 Task: Add Attachment from Trello to Card Card0000000054 in Board Board0000000014 in Workspace WS0000000005 in Trello. Add Cover Blue to Card Card0000000054 in Board Board0000000014 in Workspace WS0000000005 in Trello. Add "Copy Card To …" Button titled Button0000000054 to "bottom" of the list "To Do" to Card Card0000000054 in Board Board0000000014 in Workspace WS0000000005 in Trello. Add Description DS0000000054 to Card Card0000000054 in Board Board0000000014 in Workspace WS0000000005 in Trello. Add Comment CM0000000054 to Card Card0000000054 in Board Board0000000014 in Workspace WS0000000005 in Trello
Action: Mouse moved to (330, 365)
Screenshot: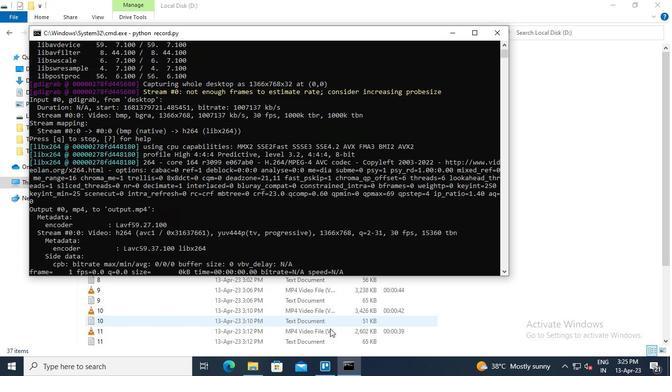 
Action: Mouse pressed left at (330, 365)
Screenshot: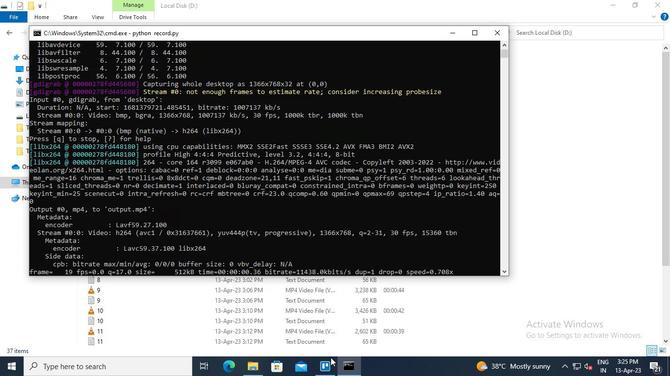 
Action: Mouse moved to (198, 182)
Screenshot: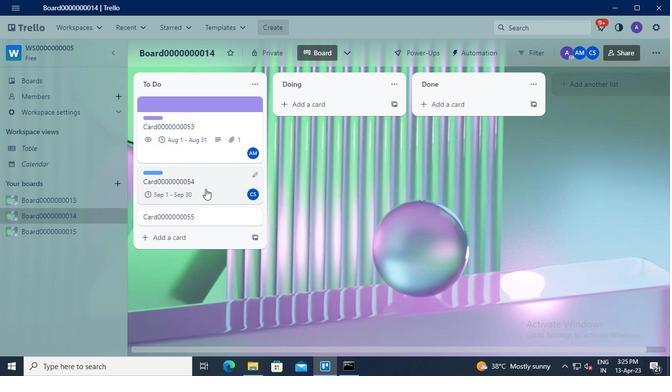 
Action: Mouse pressed left at (198, 182)
Screenshot: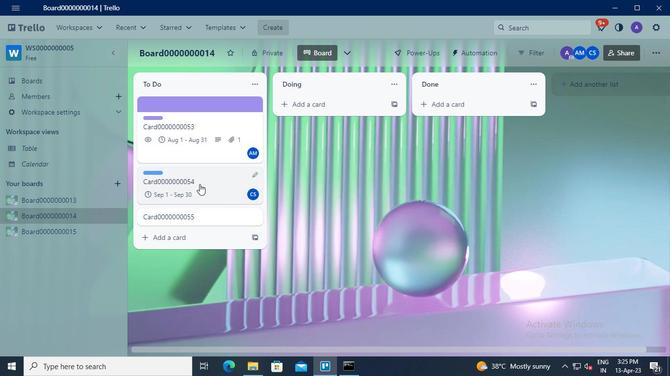 
Action: Mouse moved to (445, 206)
Screenshot: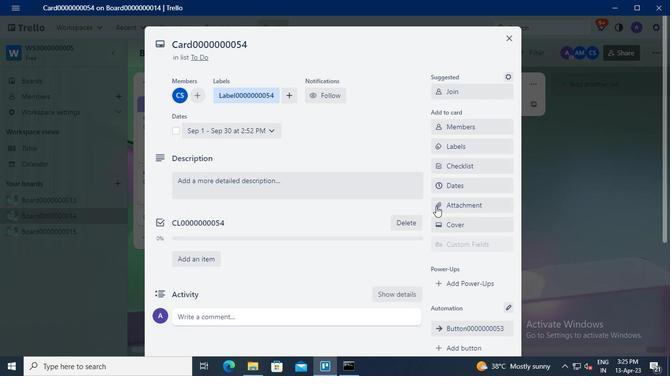 
Action: Mouse pressed left at (445, 206)
Screenshot: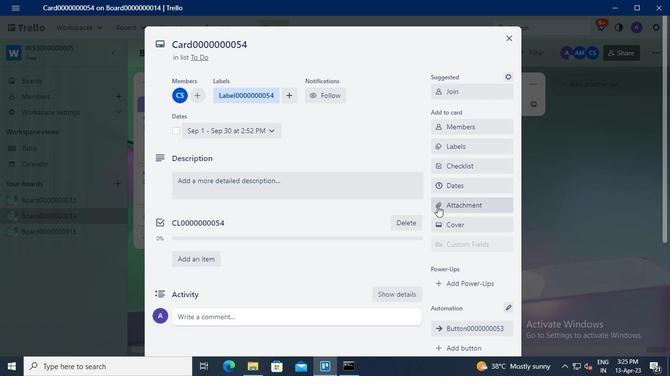 
Action: Mouse moved to (450, 102)
Screenshot: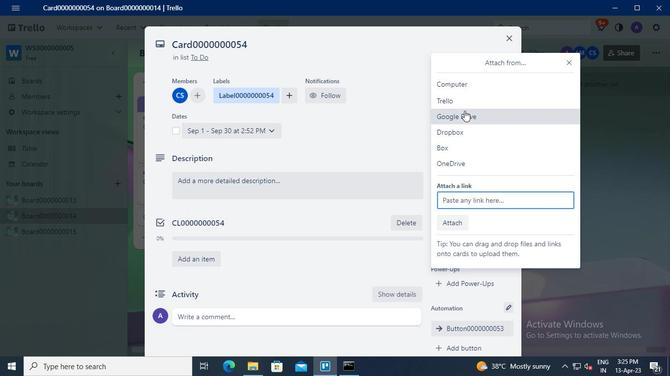 
Action: Mouse pressed left at (450, 102)
Screenshot: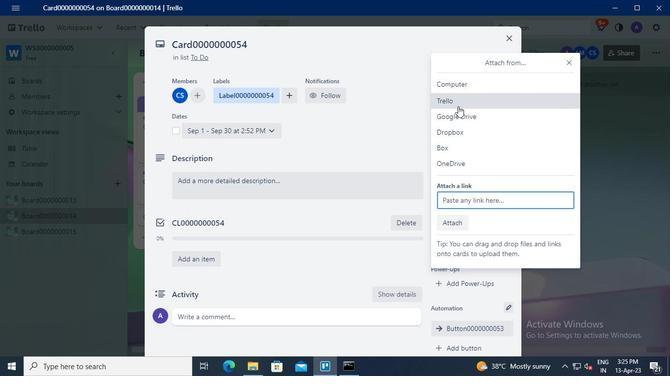 
Action: Mouse moved to (466, 123)
Screenshot: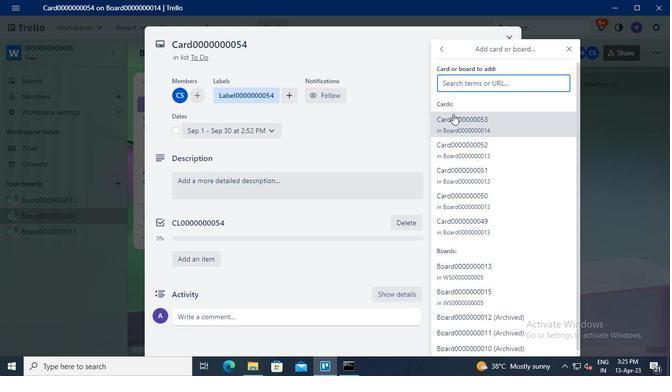 
Action: Mouse pressed left at (466, 123)
Screenshot: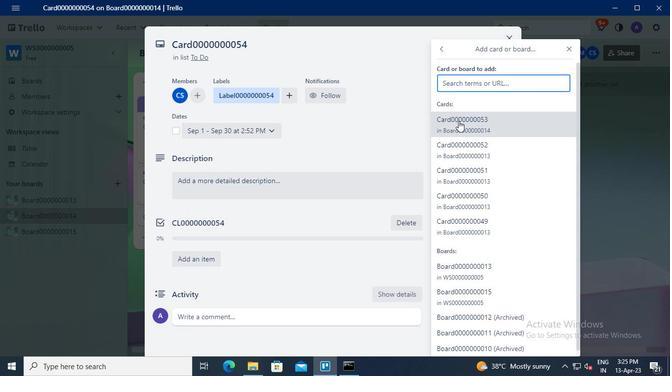 
Action: Mouse moved to (462, 225)
Screenshot: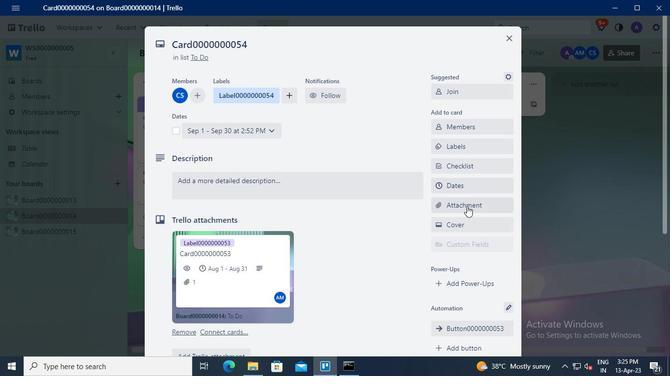 
Action: Mouse pressed left at (462, 225)
Screenshot: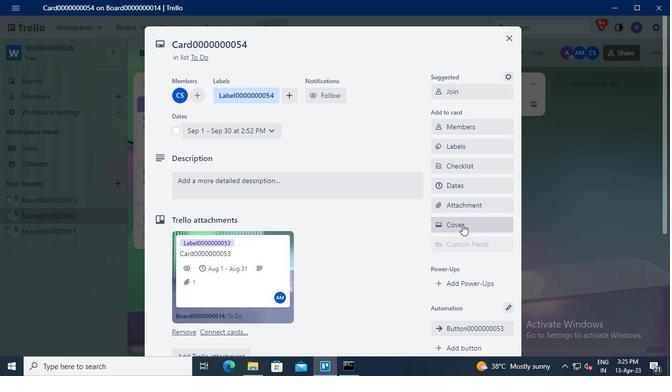 
Action: Mouse moved to (453, 183)
Screenshot: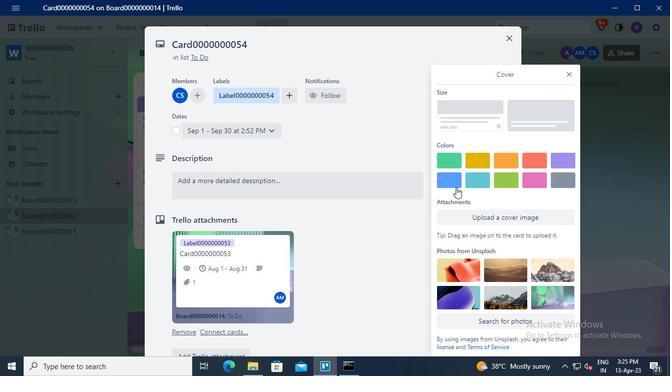 
Action: Mouse pressed left at (453, 183)
Screenshot: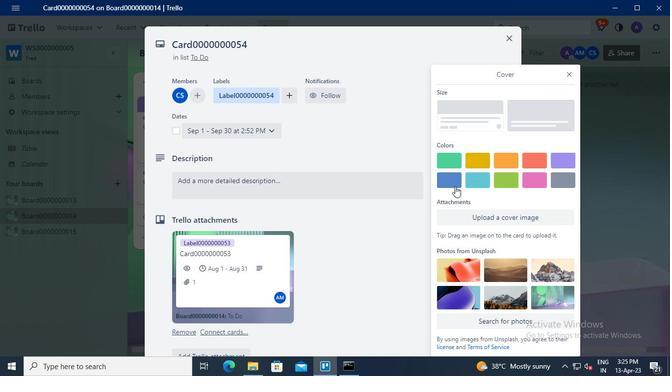 
Action: Mouse moved to (569, 57)
Screenshot: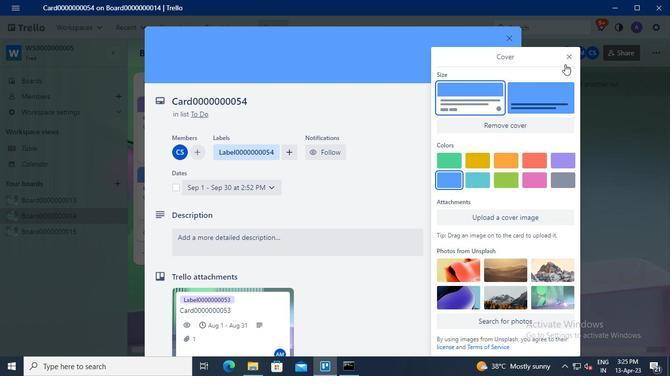
Action: Mouse pressed left at (569, 57)
Screenshot: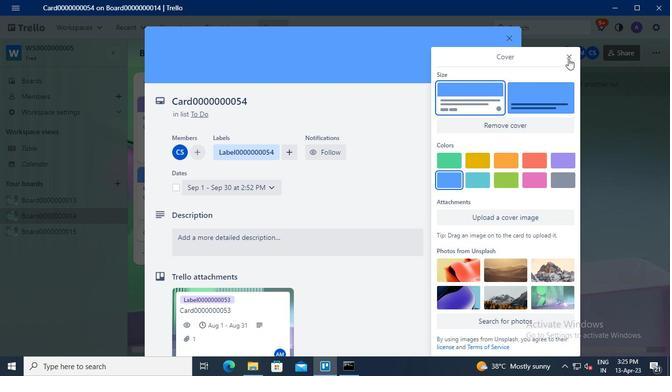 
Action: Mouse moved to (467, 236)
Screenshot: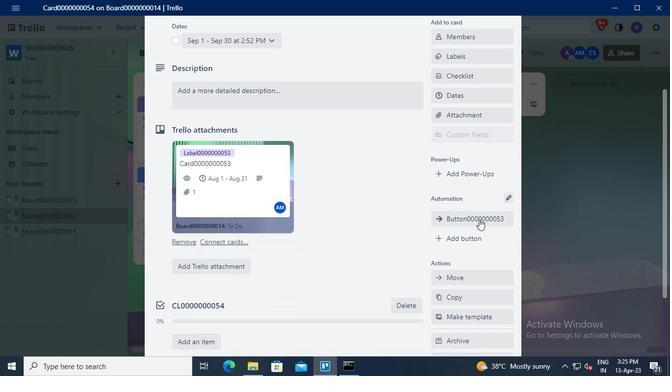 
Action: Mouse pressed left at (467, 236)
Screenshot: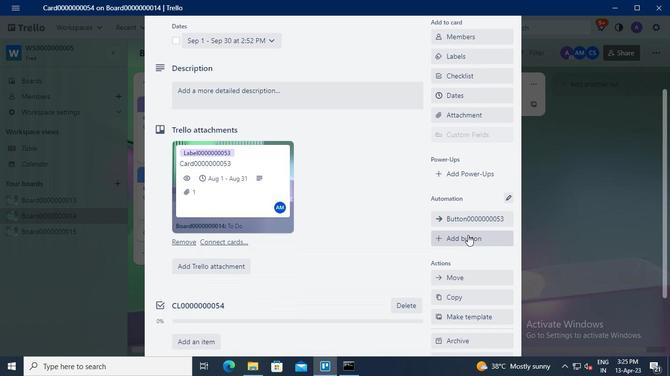 
Action: Mouse moved to (481, 106)
Screenshot: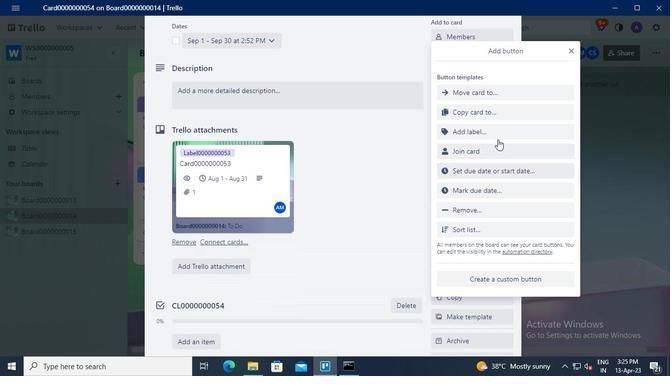
Action: Mouse pressed left at (481, 106)
Screenshot: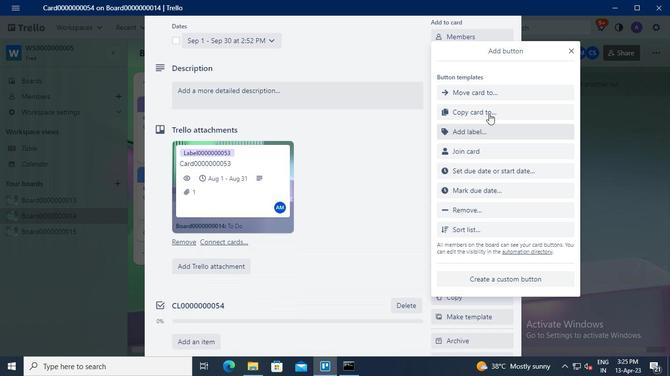 
Action: Mouse moved to (480, 94)
Screenshot: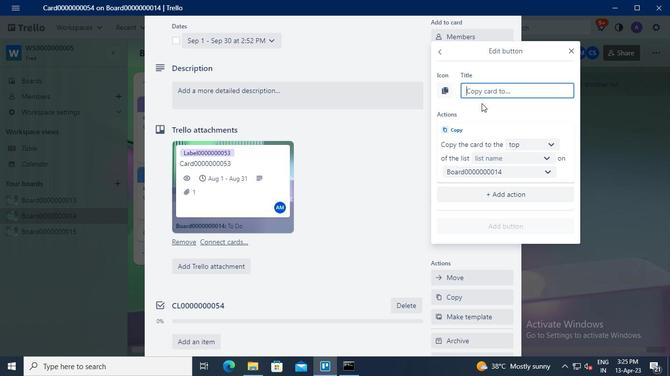 
Action: Mouse pressed left at (480, 94)
Screenshot: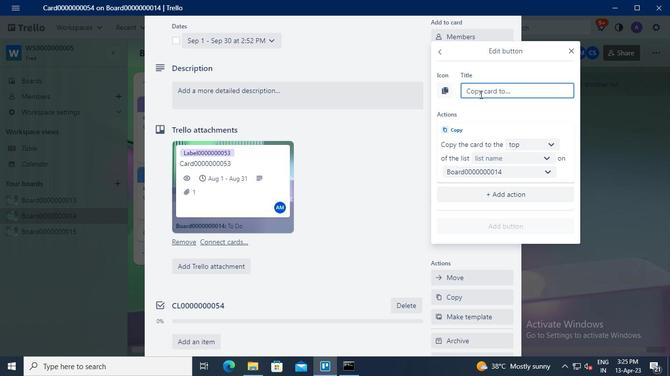 
Action: Keyboard Key.shift
Screenshot: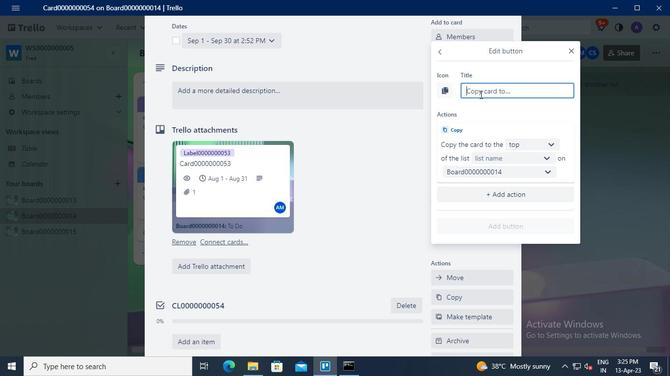 
Action: Keyboard B
Screenshot: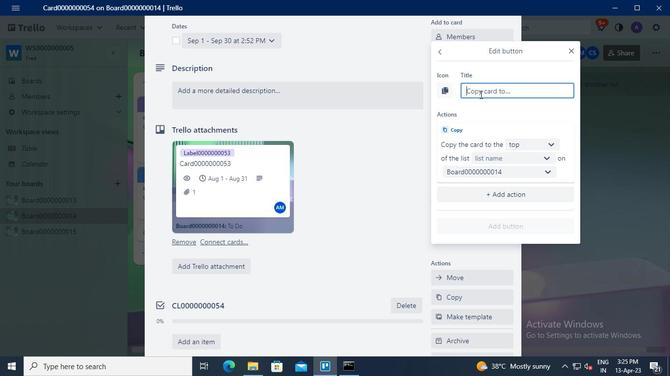 
Action: Keyboard u
Screenshot: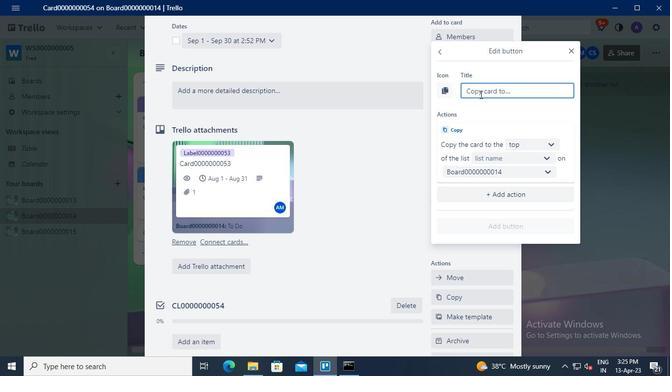 
Action: Keyboard t
Screenshot: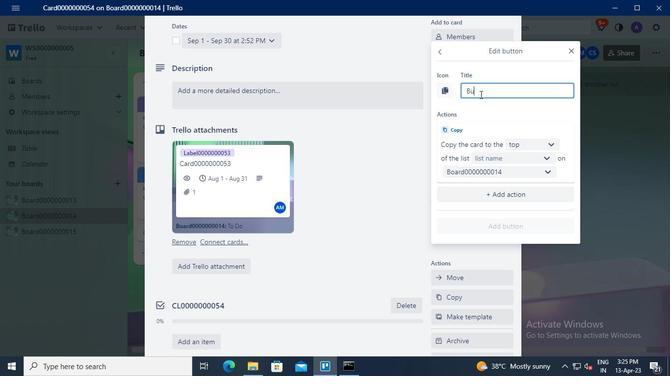 
Action: Keyboard t
Screenshot: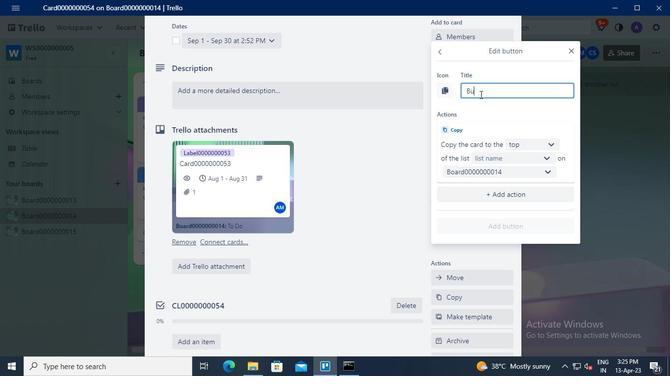 
Action: Keyboard o
Screenshot: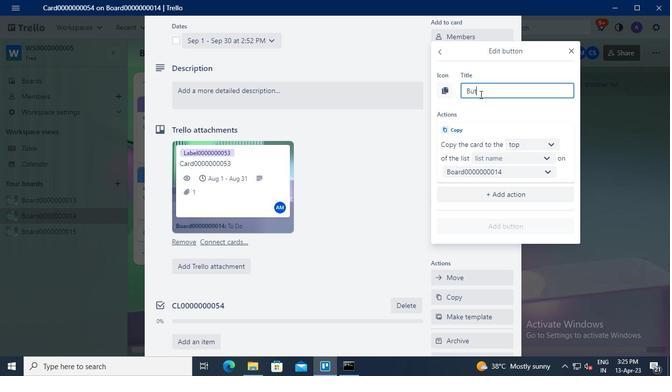 
Action: Keyboard n
Screenshot: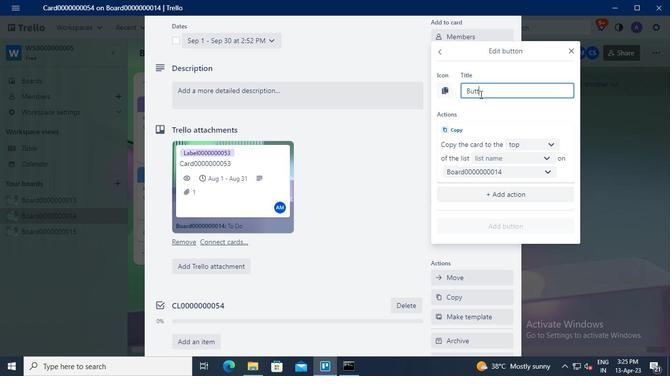
Action: Keyboard <96>
Screenshot: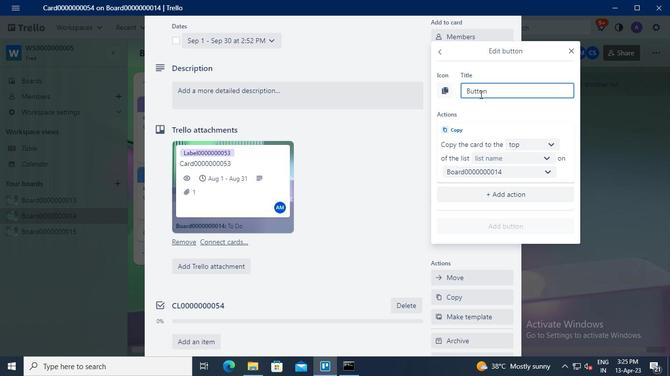 
Action: Keyboard <96>
Screenshot: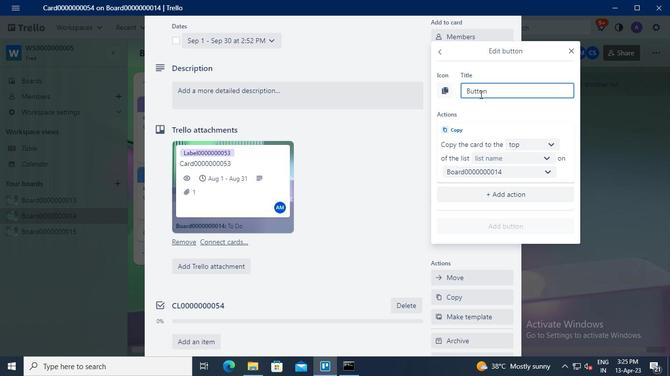 
Action: Keyboard <96>
Screenshot: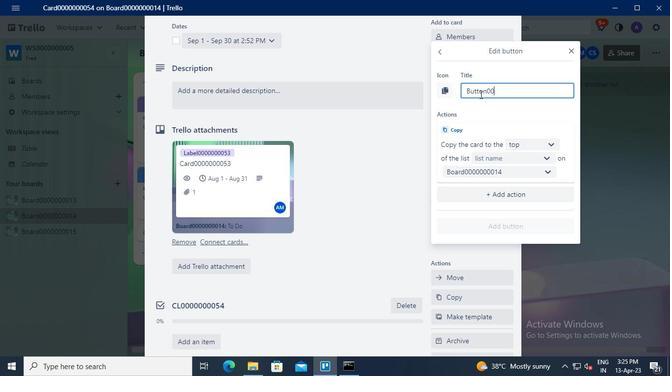 
Action: Keyboard <96>
Screenshot: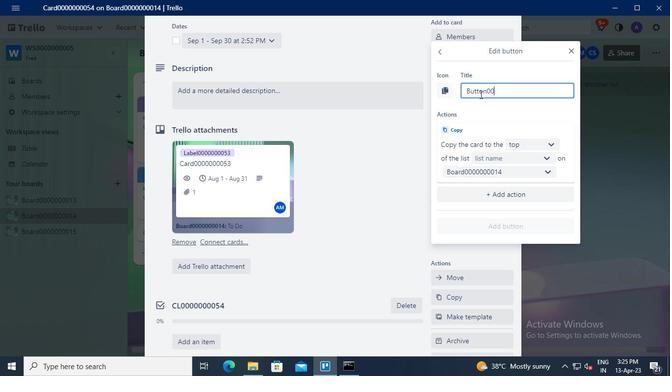
Action: Keyboard <96>
Screenshot: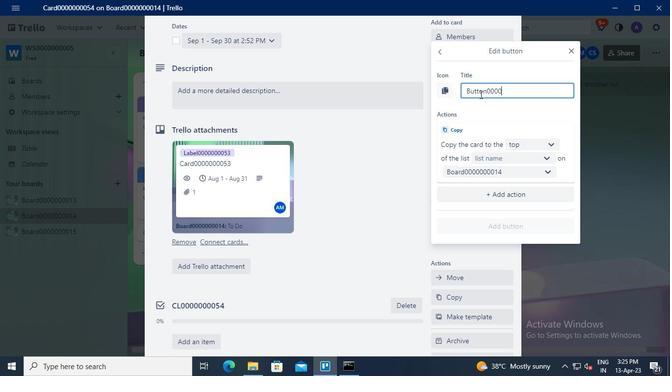 
Action: Keyboard <96>
Screenshot: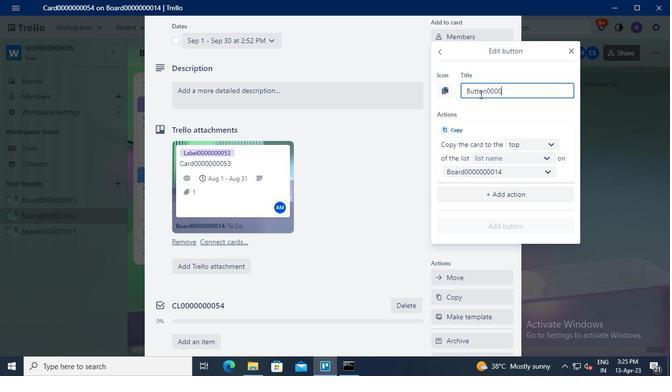 
Action: Keyboard <96>
Screenshot: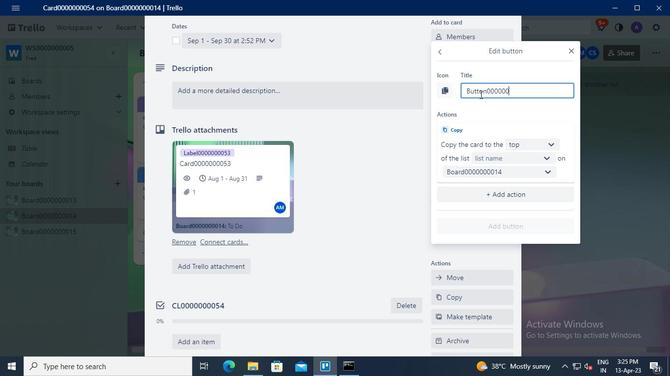 
Action: Keyboard <96>
Screenshot: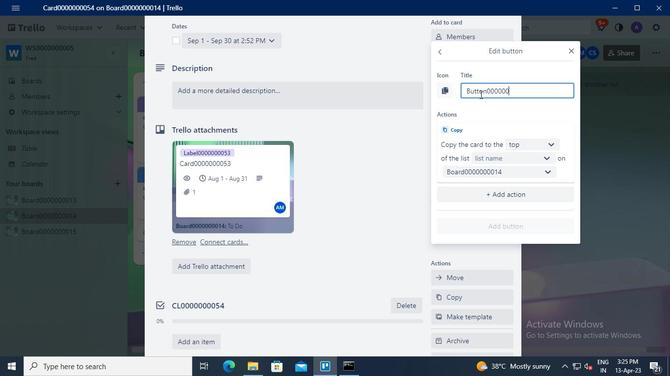 
Action: Keyboard <101>
Screenshot: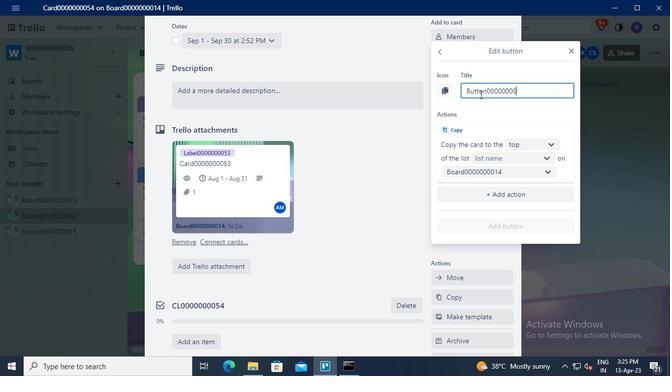
Action: Keyboard <100>
Screenshot: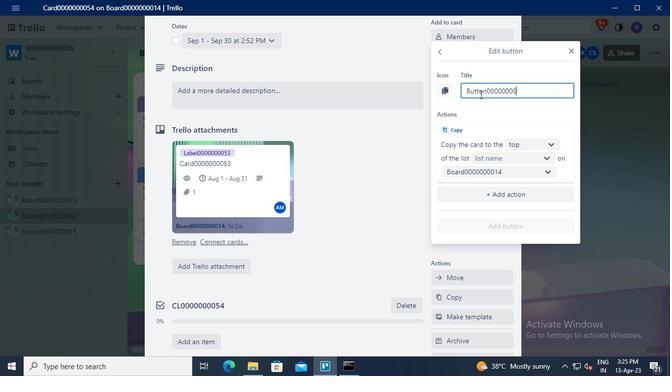 
Action: Mouse moved to (521, 142)
Screenshot: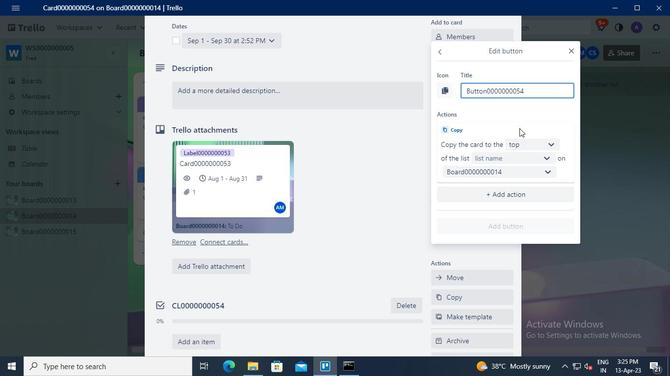 
Action: Mouse pressed left at (521, 142)
Screenshot: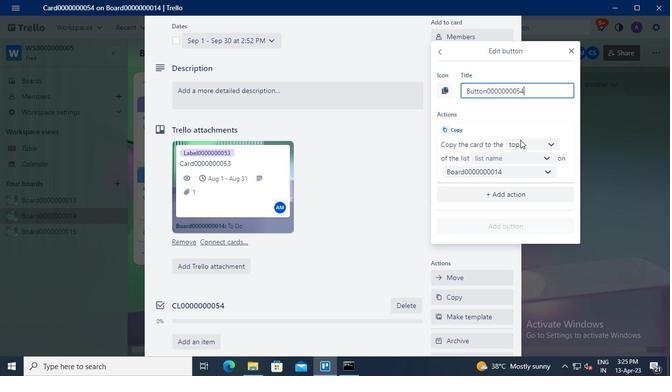 
Action: Mouse moved to (525, 179)
Screenshot: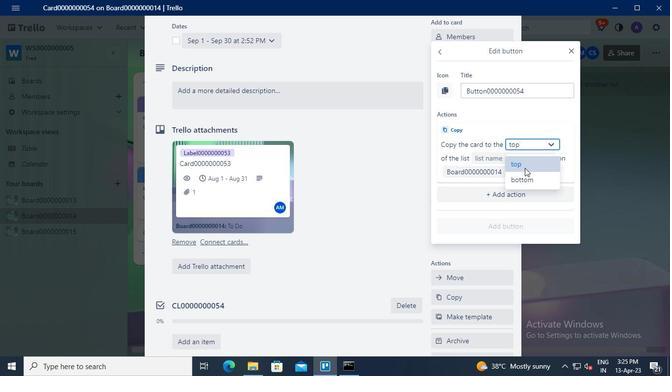 
Action: Mouse pressed left at (525, 179)
Screenshot: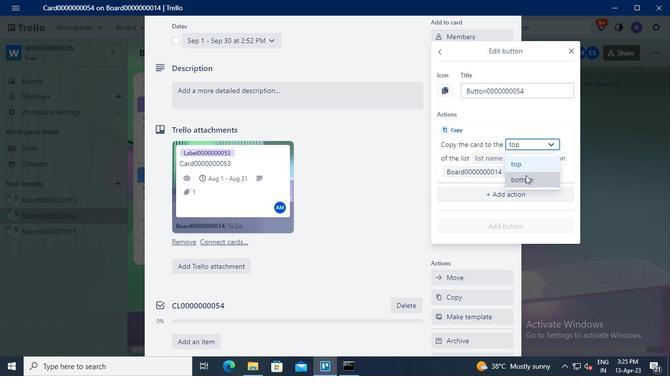 
Action: Mouse moved to (497, 157)
Screenshot: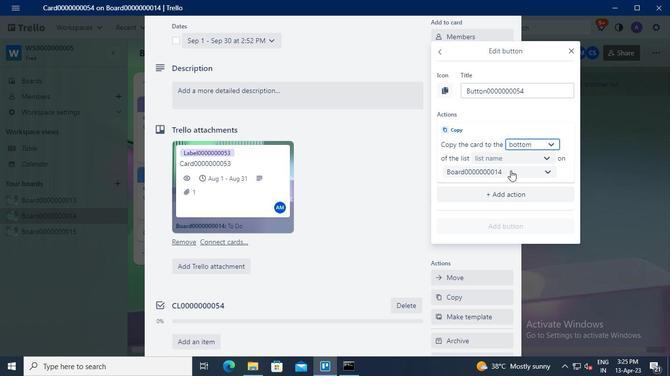 
Action: Mouse pressed left at (497, 157)
Screenshot: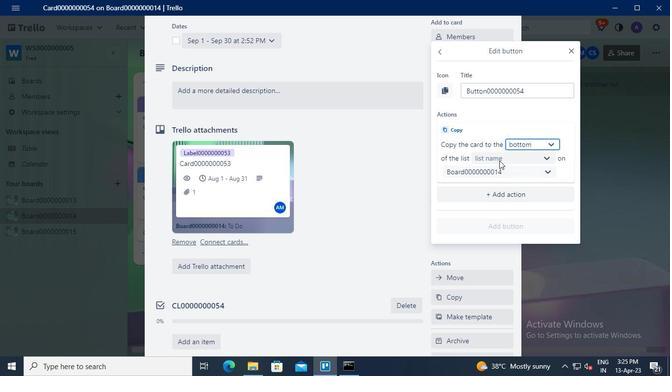 
Action: Mouse moved to (493, 175)
Screenshot: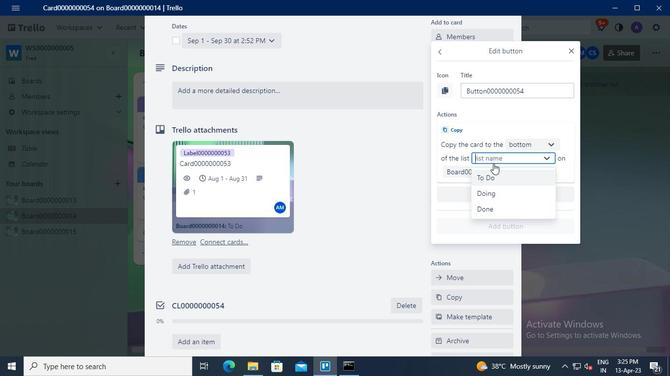 
Action: Mouse pressed left at (493, 175)
Screenshot: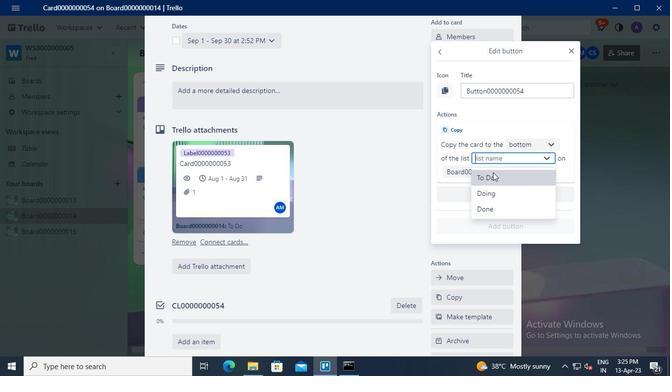 
Action: Mouse moved to (510, 224)
Screenshot: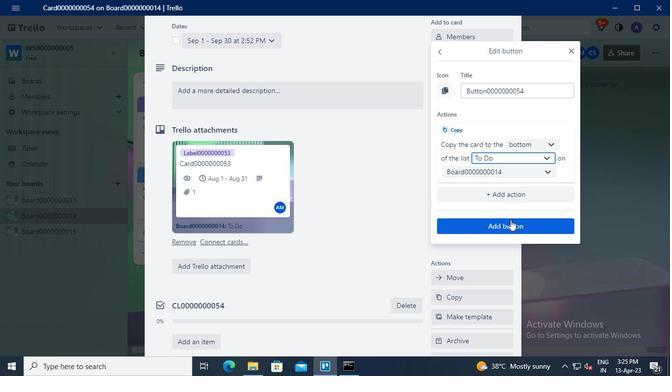 
Action: Mouse pressed left at (510, 224)
Screenshot: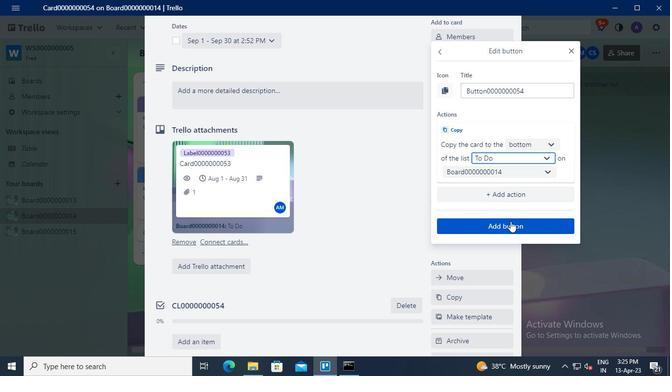
Action: Mouse moved to (214, 97)
Screenshot: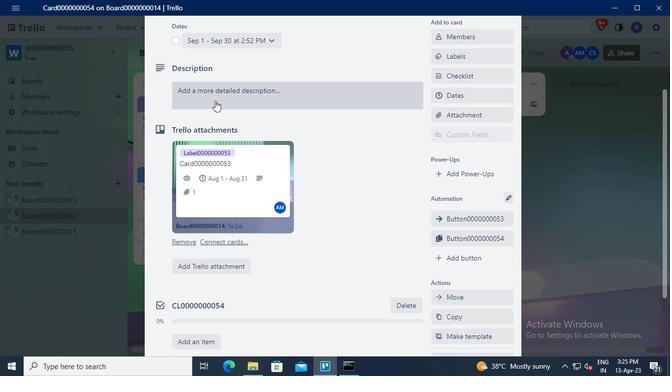 
Action: Mouse pressed left at (214, 97)
Screenshot: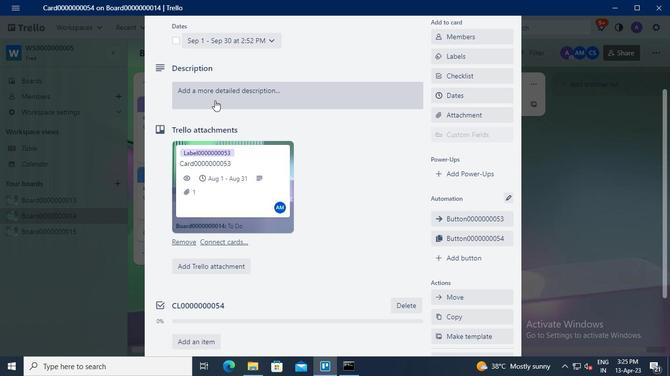 
Action: Mouse moved to (218, 132)
Screenshot: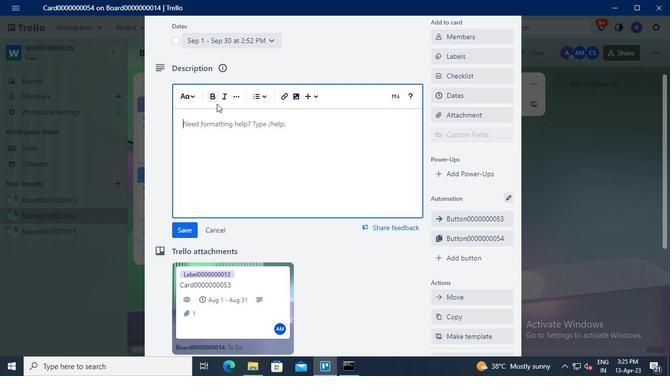 
Action: Keyboard Key.shift
Screenshot: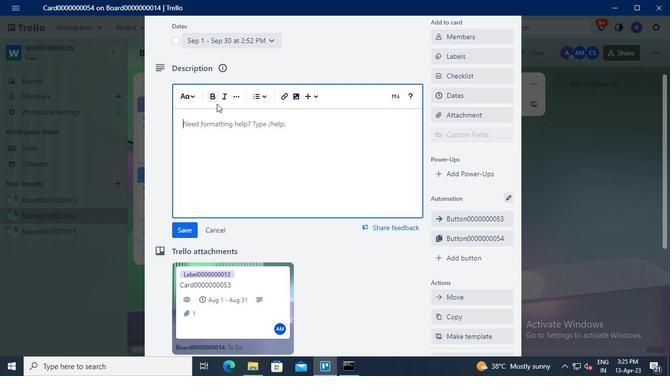 
Action: Keyboard Key.shift
Screenshot: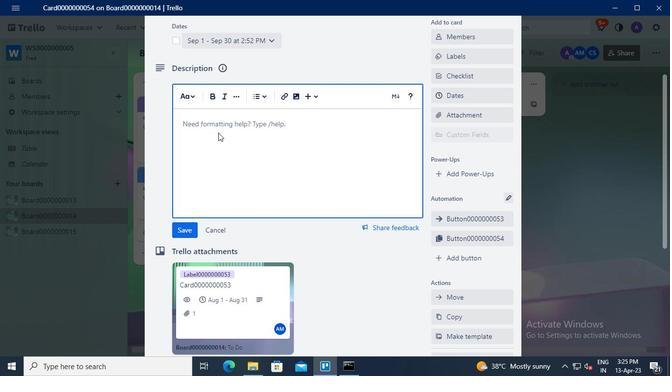 
Action: Keyboard Key.shift
Screenshot: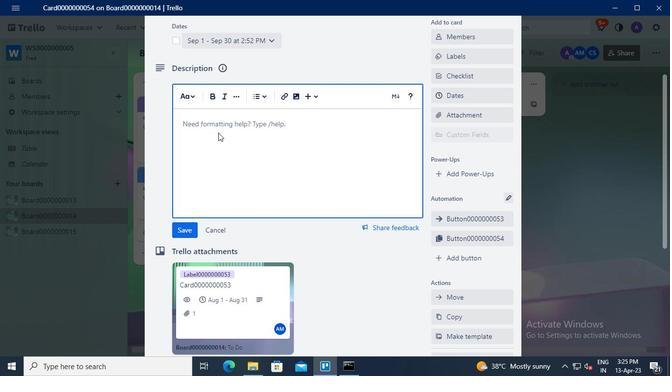 
Action: Keyboard Key.shift
Screenshot: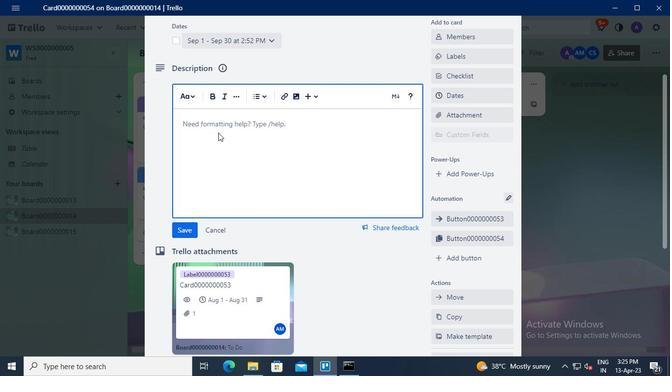 
Action: Keyboard Key.shift
Screenshot: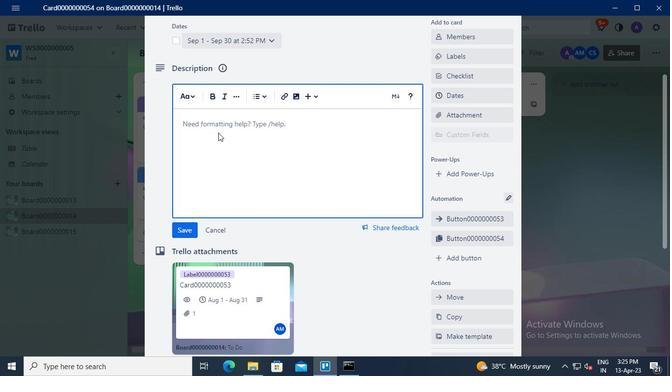 
Action: Keyboard Key.shift
Screenshot: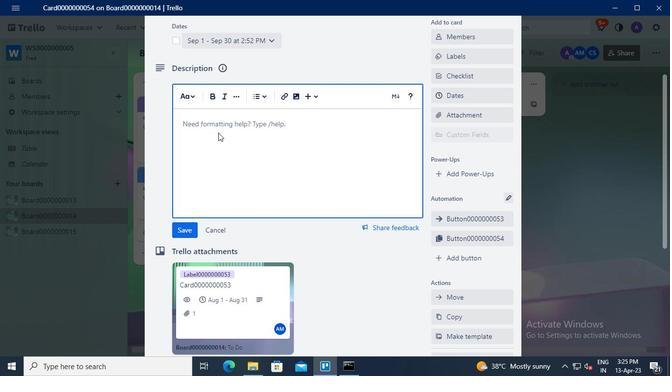 
Action: Keyboard Key.shift
Screenshot: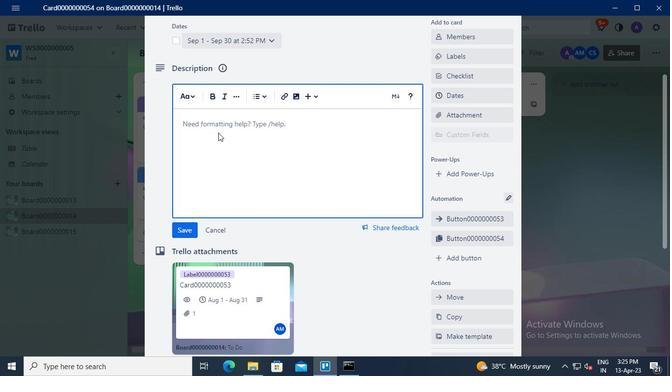 
Action: Keyboard Key.shift
Screenshot: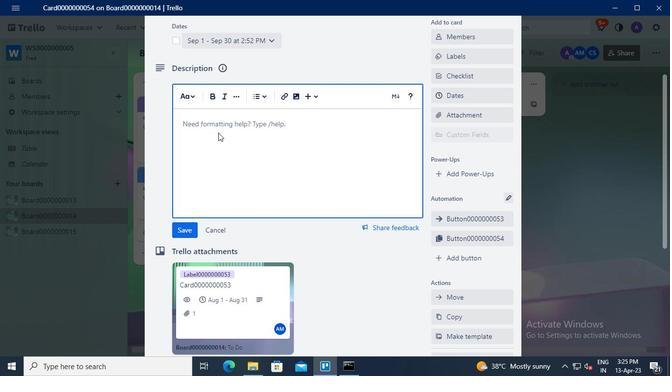 
Action: Keyboard D
Screenshot: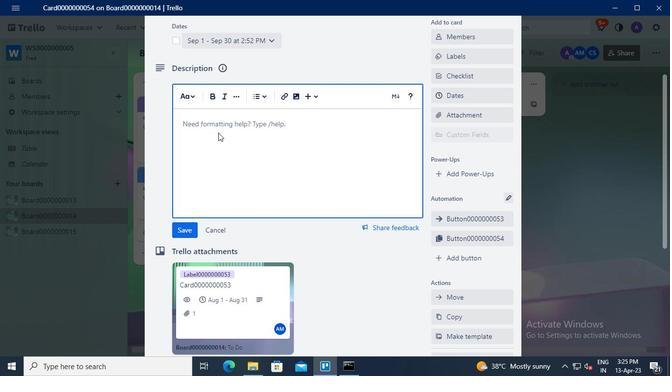 
Action: Keyboard S
Screenshot: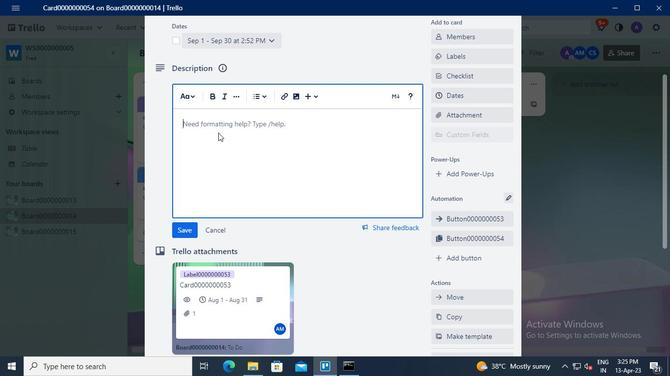 
Action: Keyboard <96>
Screenshot: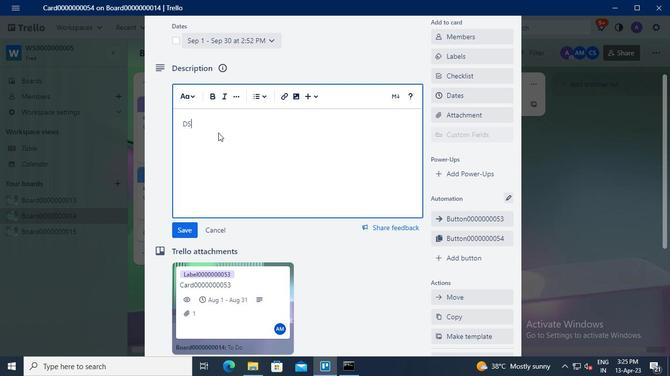 
Action: Keyboard <96>
Screenshot: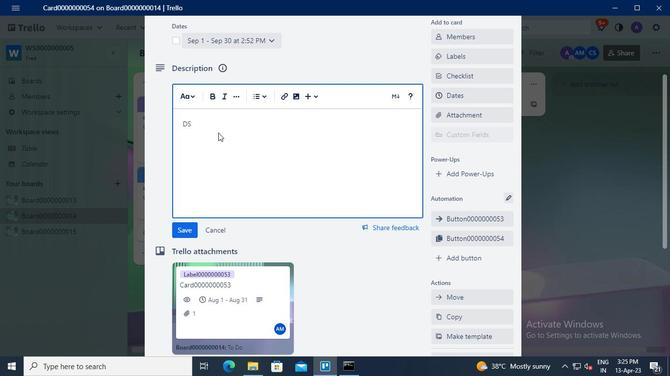 
Action: Keyboard <96>
Screenshot: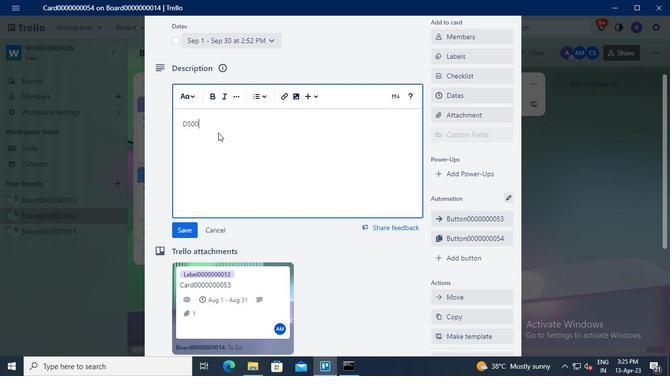 
Action: Keyboard <96>
Screenshot: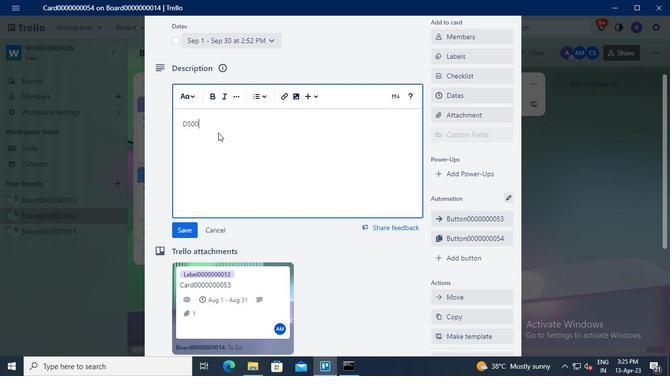 
Action: Keyboard <96>
Screenshot: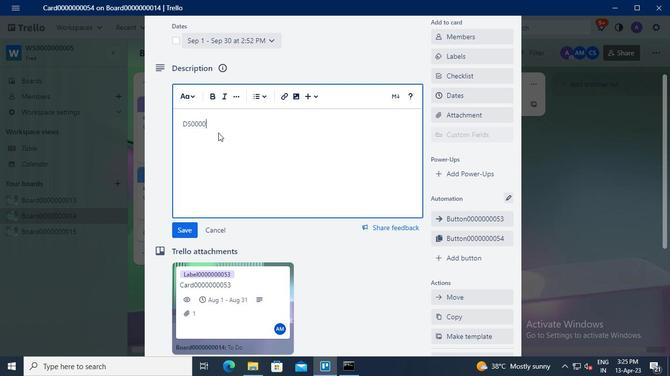 
Action: Keyboard <96>
Screenshot: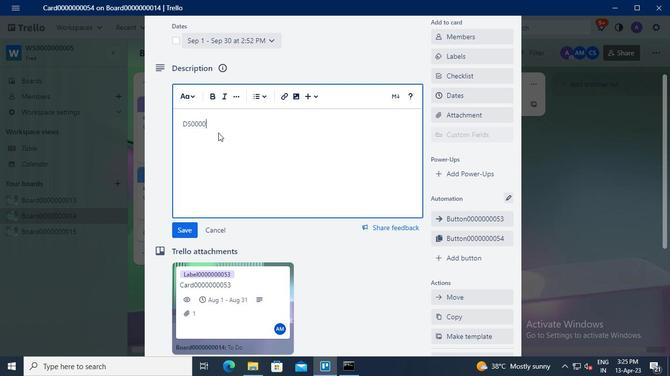 
Action: Keyboard <96>
Screenshot: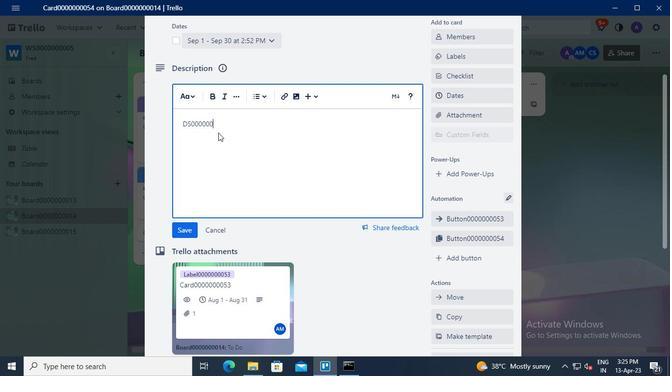 
Action: Keyboard <96>
Screenshot: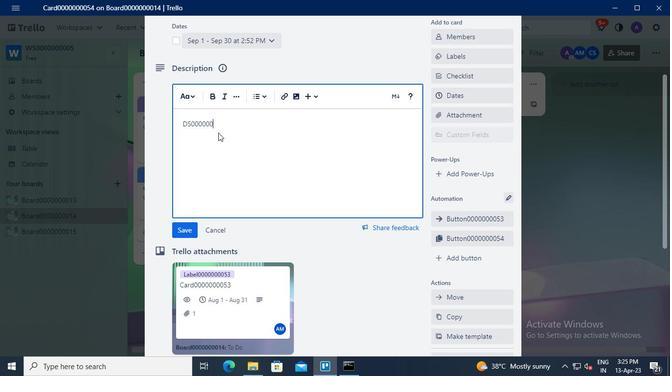
Action: Keyboard <101>
Screenshot: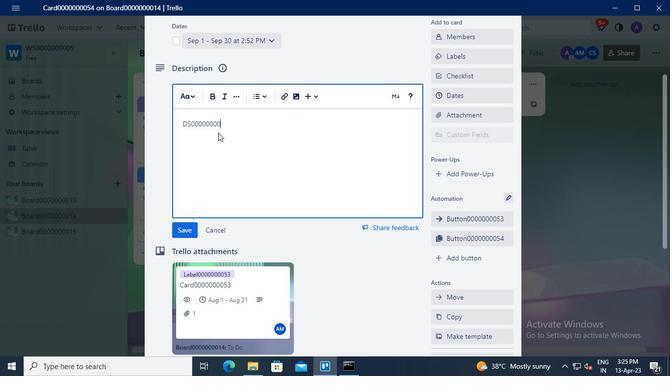 
Action: Keyboard <100>
Screenshot: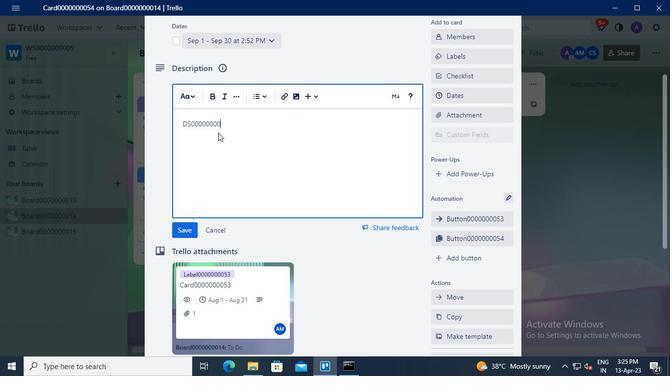 
Action: Mouse moved to (191, 227)
Screenshot: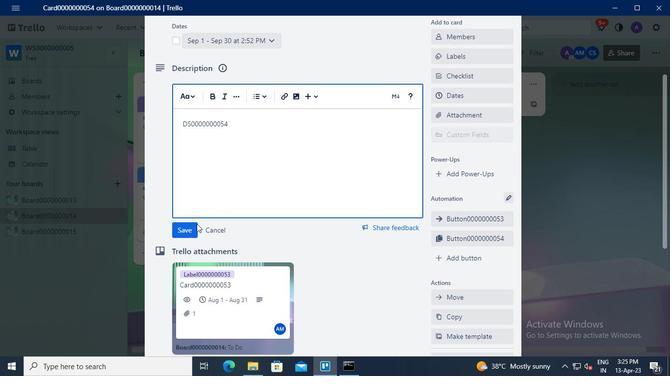 
Action: Mouse pressed left at (191, 227)
Screenshot: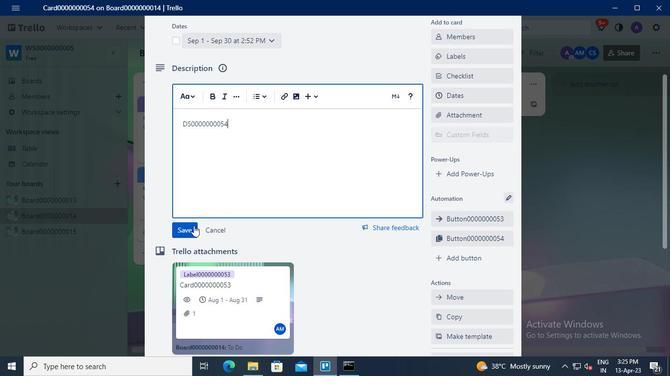 
Action: Mouse moved to (200, 295)
Screenshot: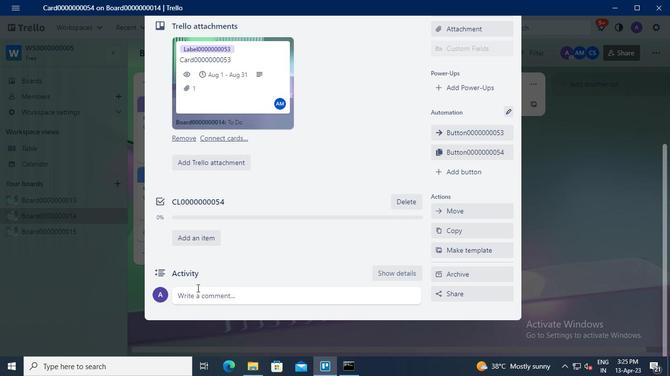 
Action: Mouse pressed left at (200, 295)
Screenshot: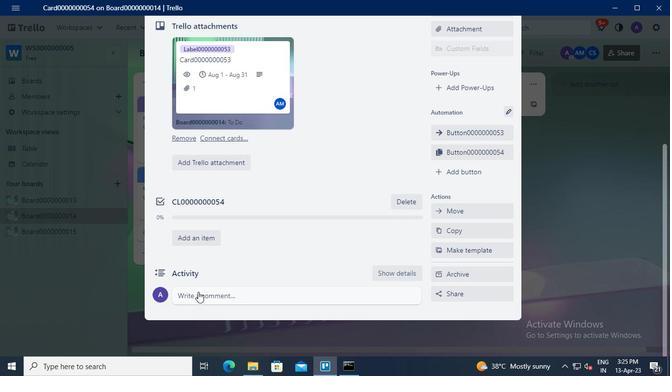
Action: Keyboard Key.shift
Screenshot: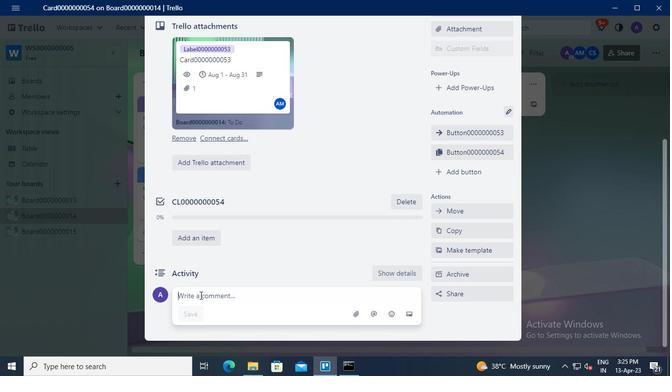 
Action: Mouse moved to (200, 295)
Screenshot: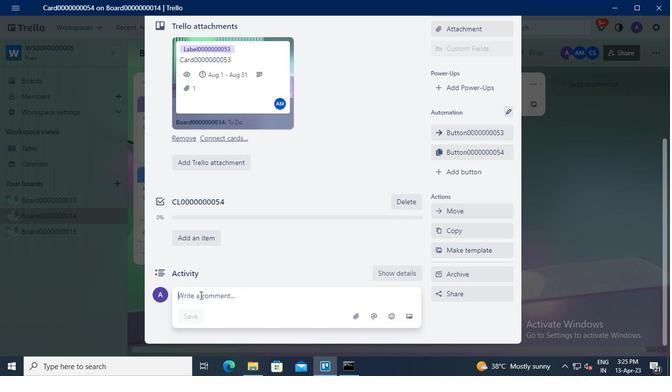 
Action: Keyboard Key.shift
Screenshot: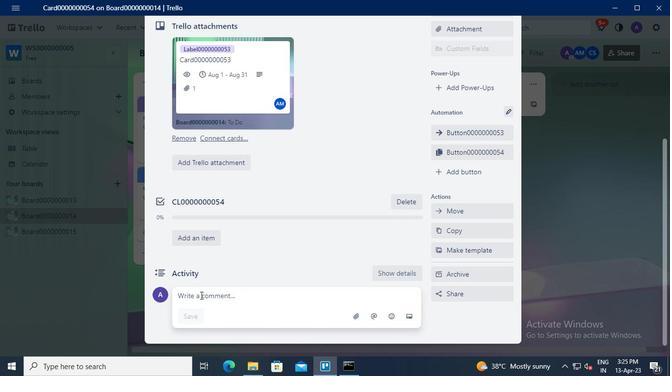 
Action: Keyboard Key.shift
Screenshot: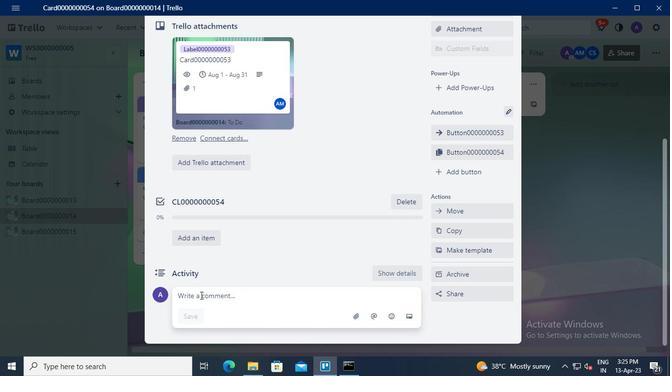 
Action: Keyboard C
Screenshot: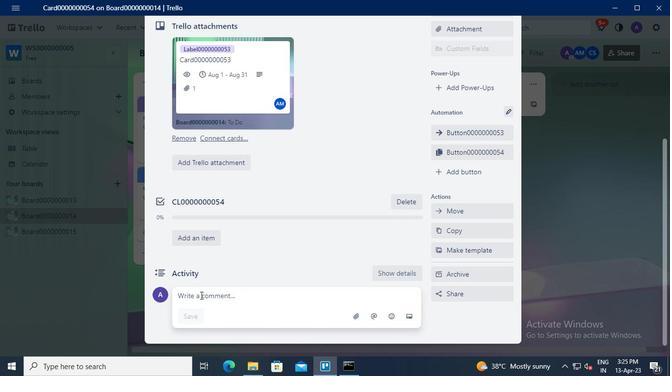 
Action: Keyboard M
Screenshot: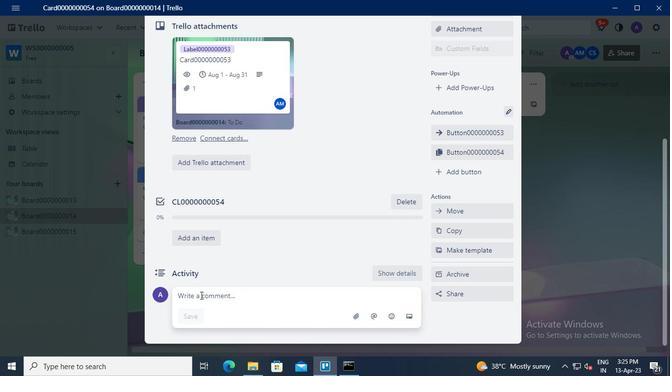 
Action: Keyboard <96>
Screenshot: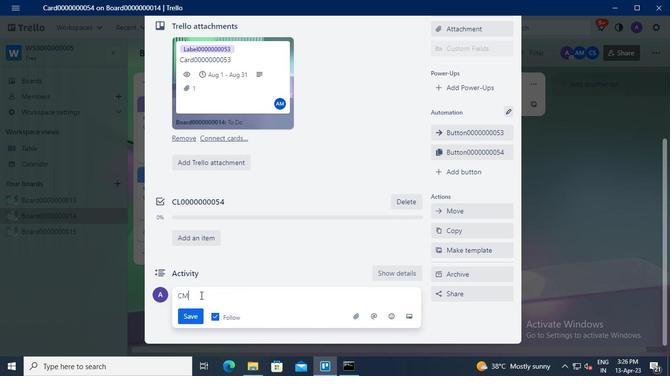 
Action: Keyboard <96>
Screenshot: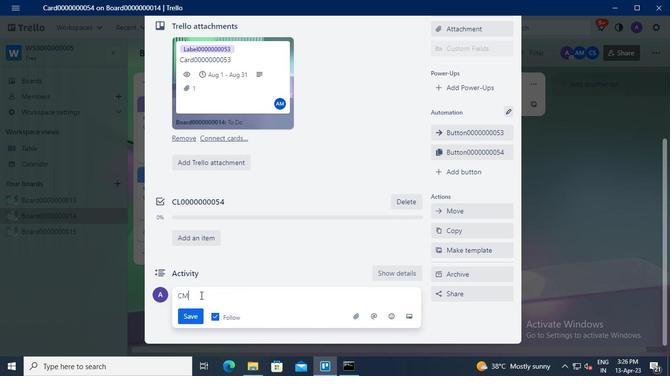 
Action: Keyboard <96>
Screenshot: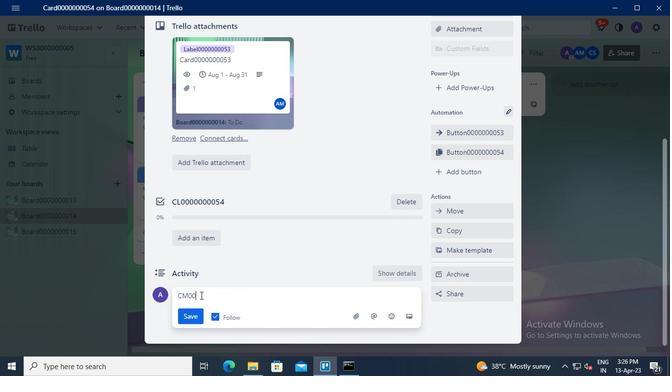 
Action: Keyboard <96>
Screenshot: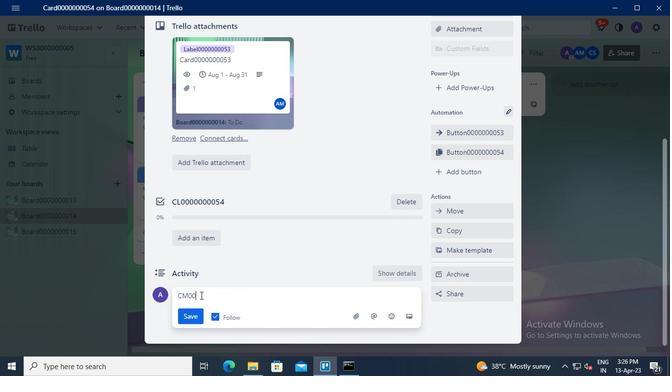 
Action: Keyboard <96>
Screenshot: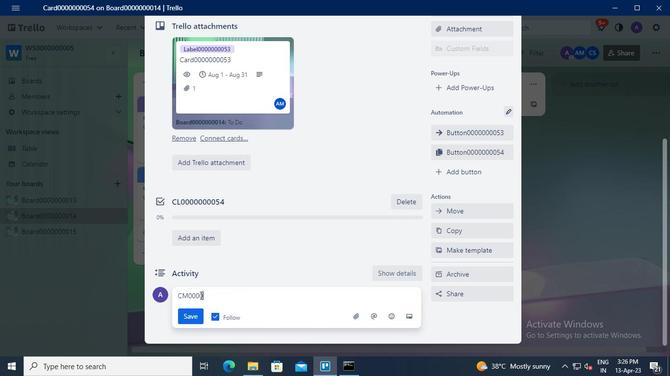 
Action: Keyboard <96>
Screenshot: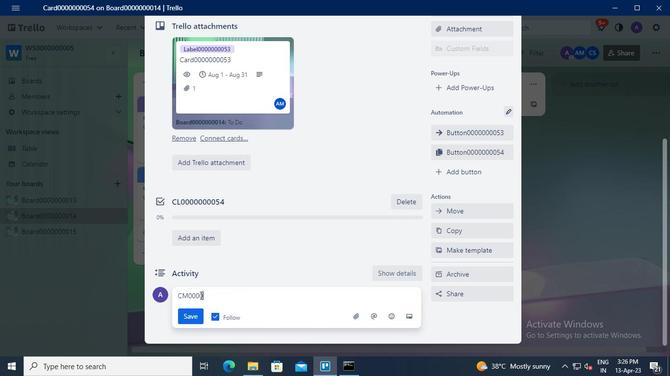 
Action: Keyboard <96>
Screenshot: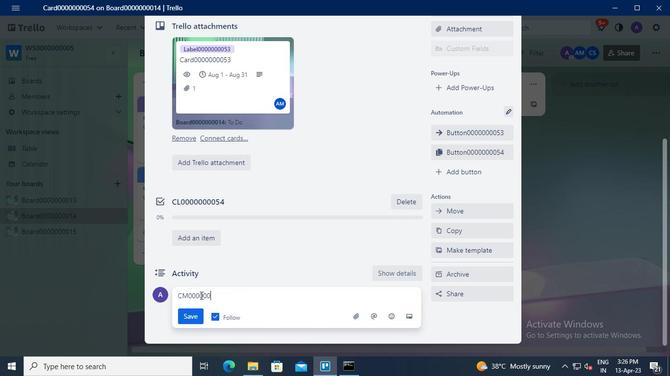 
Action: Keyboard <96>
Screenshot: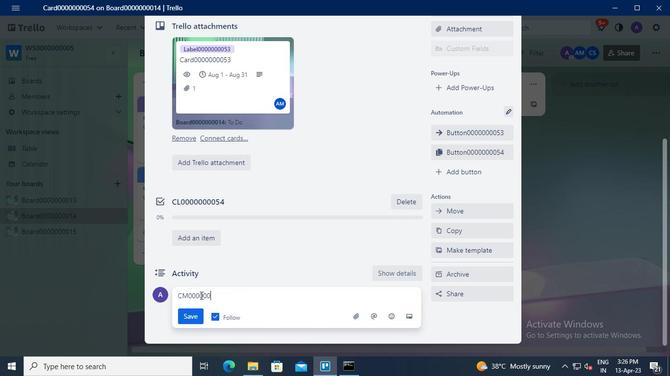 
Action: Keyboard <101>
Screenshot: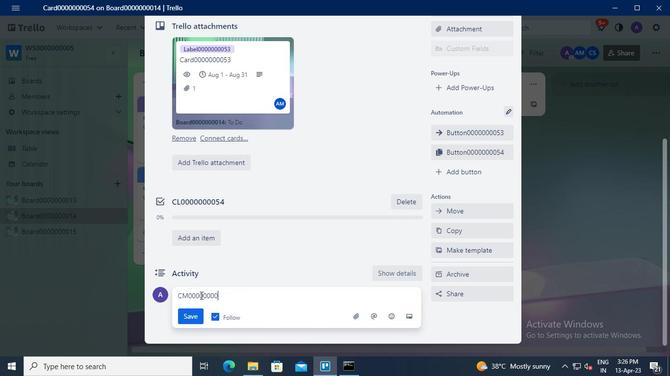 
Action: Keyboard <100>
Screenshot: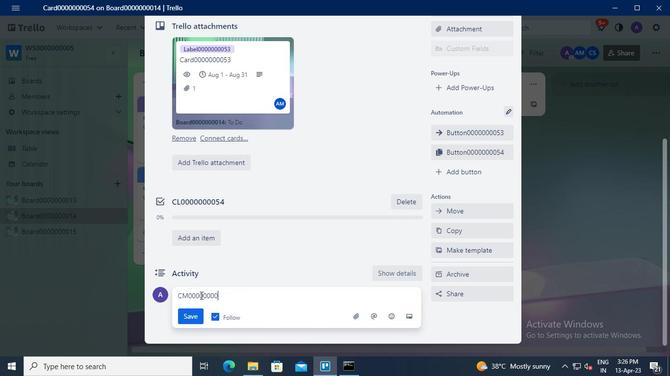 
Action: Mouse moved to (198, 314)
Screenshot: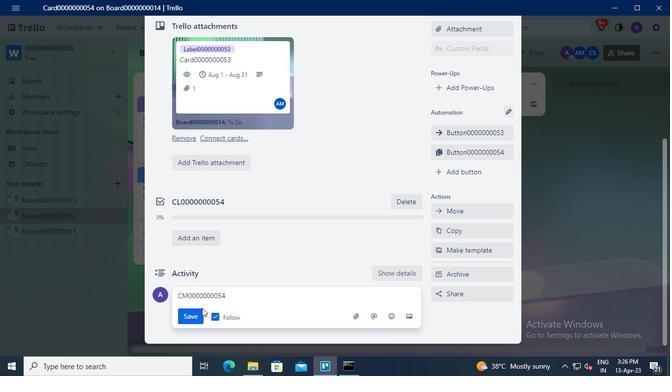 
Action: Mouse pressed left at (198, 314)
Screenshot: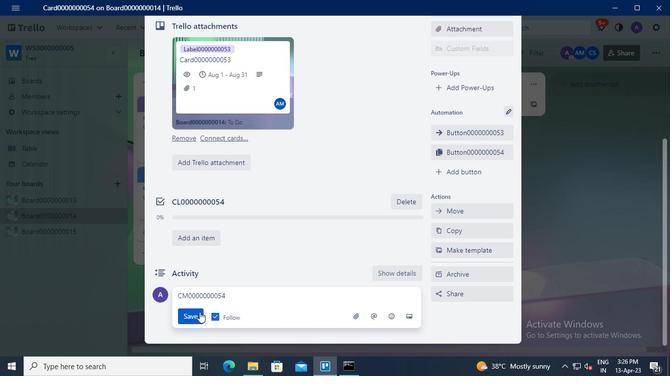 
Action: Mouse moved to (349, 369)
Screenshot: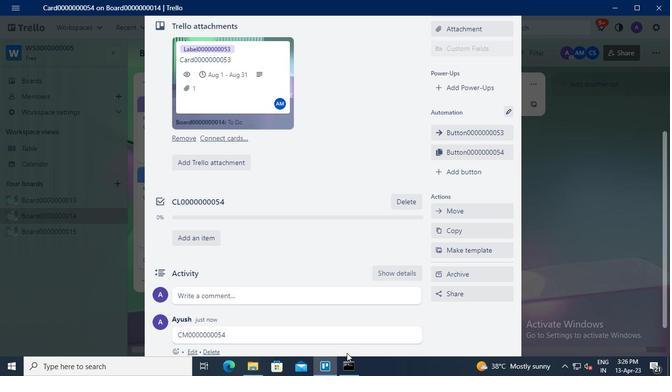 
Action: Mouse pressed left at (349, 369)
Screenshot: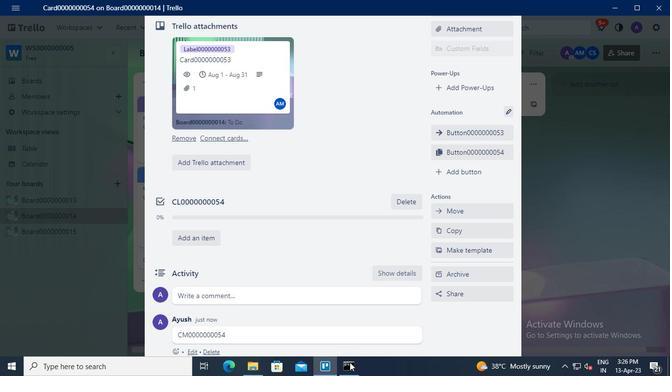 
Action: Mouse moved to (497, 32)
Screenshot: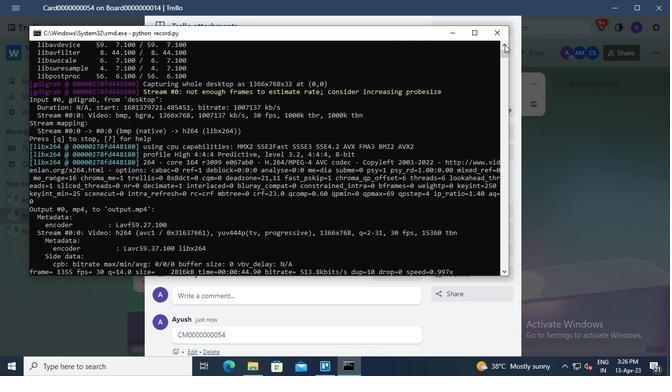 
Action: Mouse pressed left at (497, 32)
Screenshot: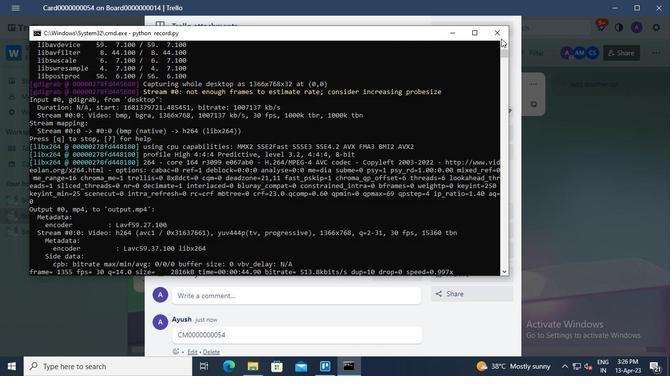 
Action: Mouse moved to (497, 32)
Screenshot: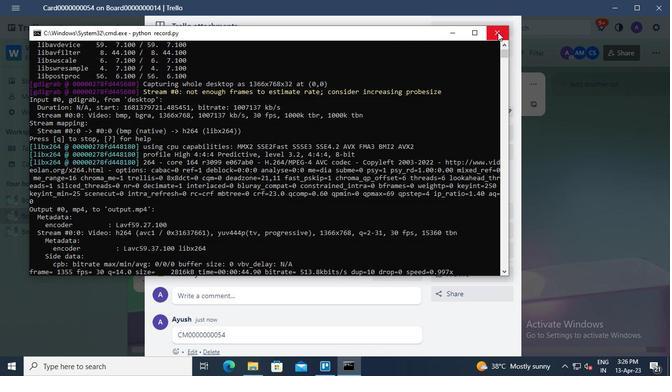 
